 Task: Apply layout big number in current slide.
Action: Mouse moved to (330, 81)
Screenshot: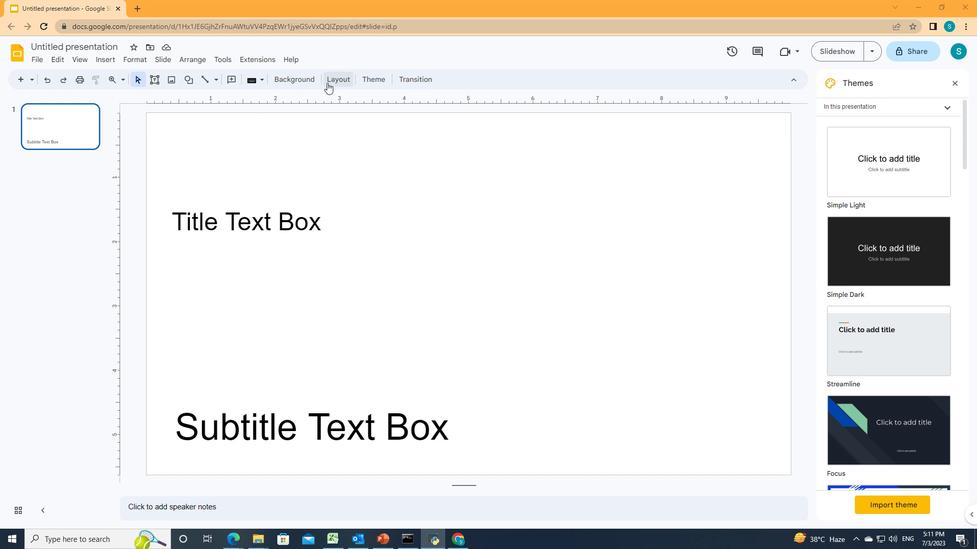 
Action: Mouse pressed left at (330, 81)
Screenshot: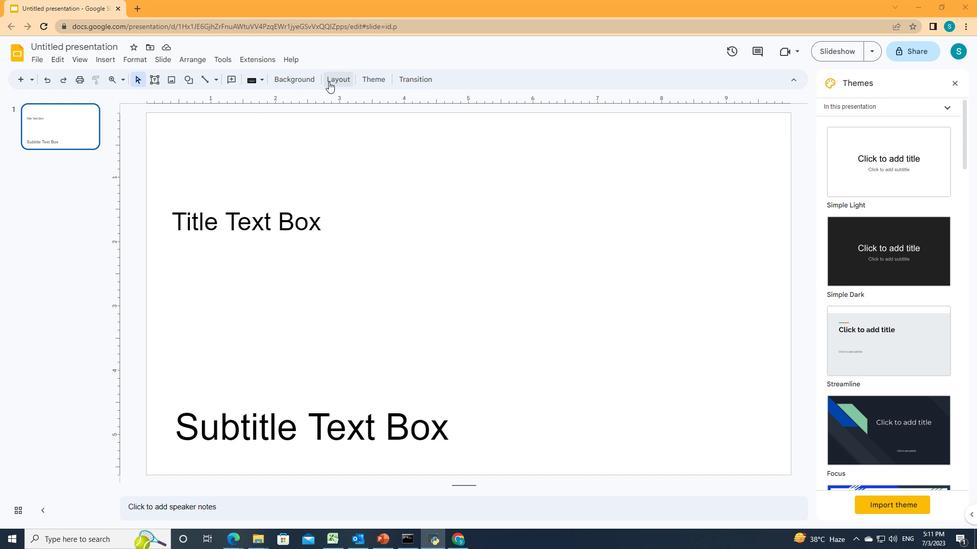 
Action: Mouse moved to (363, 266)
Screenshot: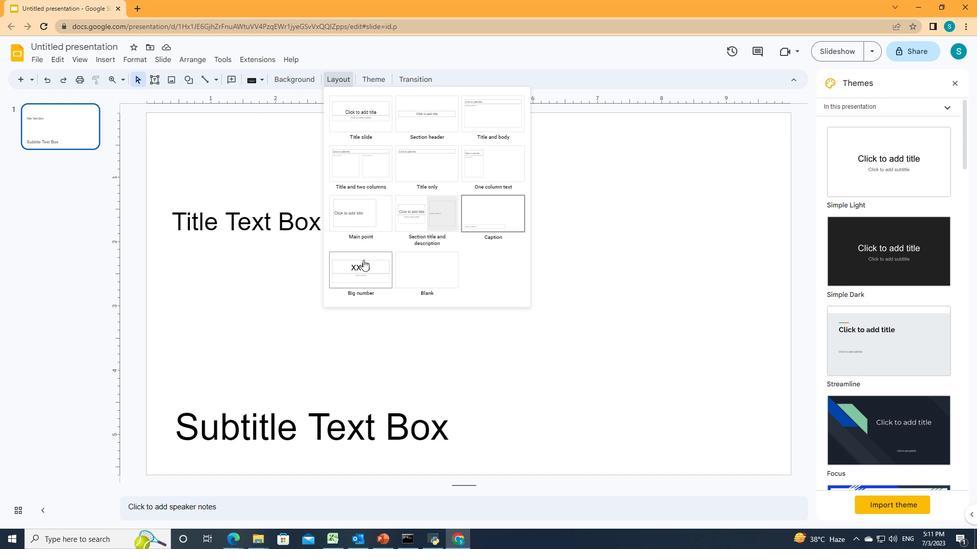 
Action: Mouse pressed left at (363, 266)
Screenshot: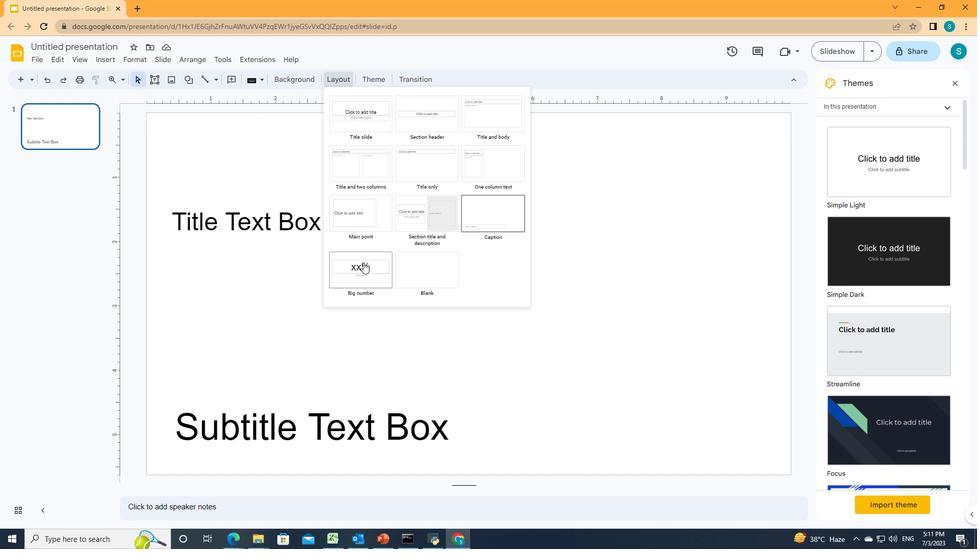 
